 Task: Create a sub task Design and Implement Solution for the task  Create a new online platform for online DIY courses in the project ComposePro , assign it to team member softage.3@softage.net and update the status of the sub task to  Completed , set the priority of the sub task to High
Action: Mouse moved to (265, 237)
Screenshot: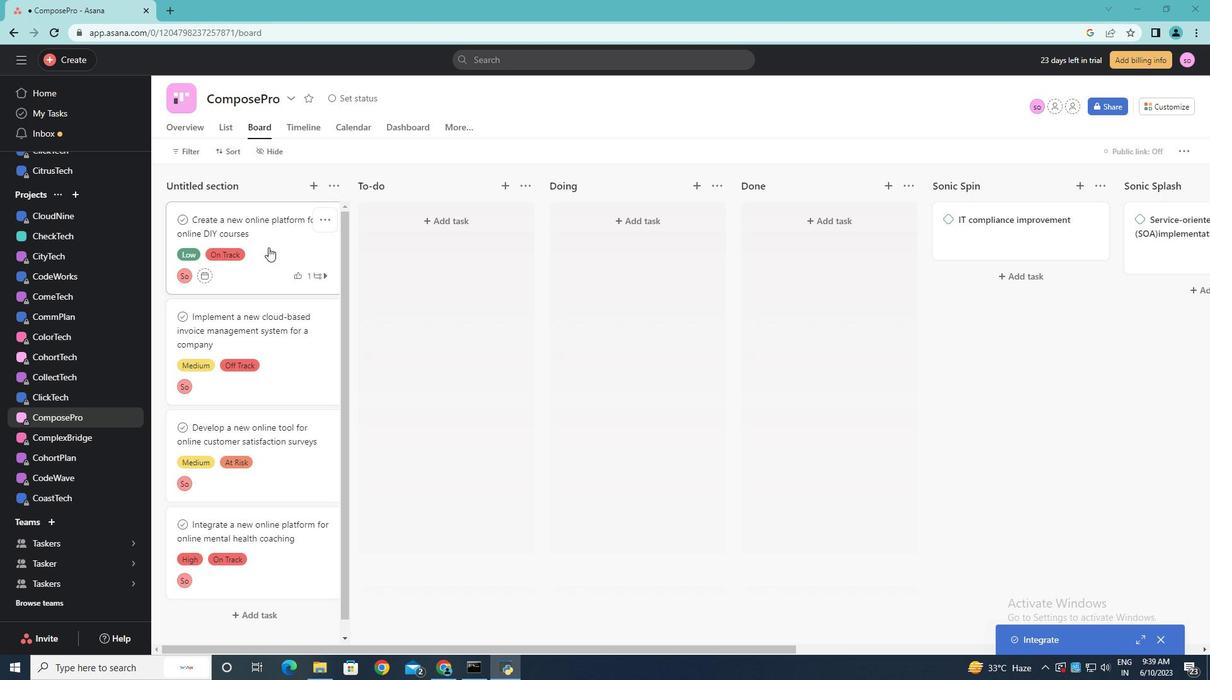 
Action: Mouse pressed left at (265, 237)
Screenshot: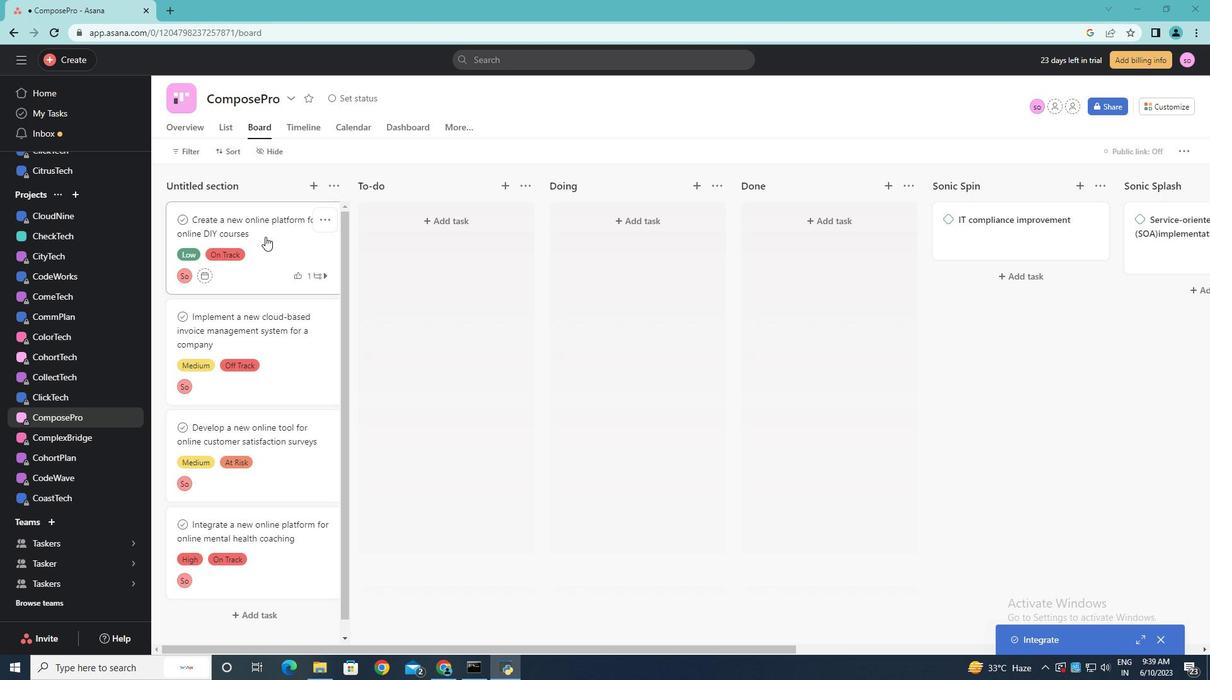 
Action: Mouse moved to (938, 475)
Screenshot: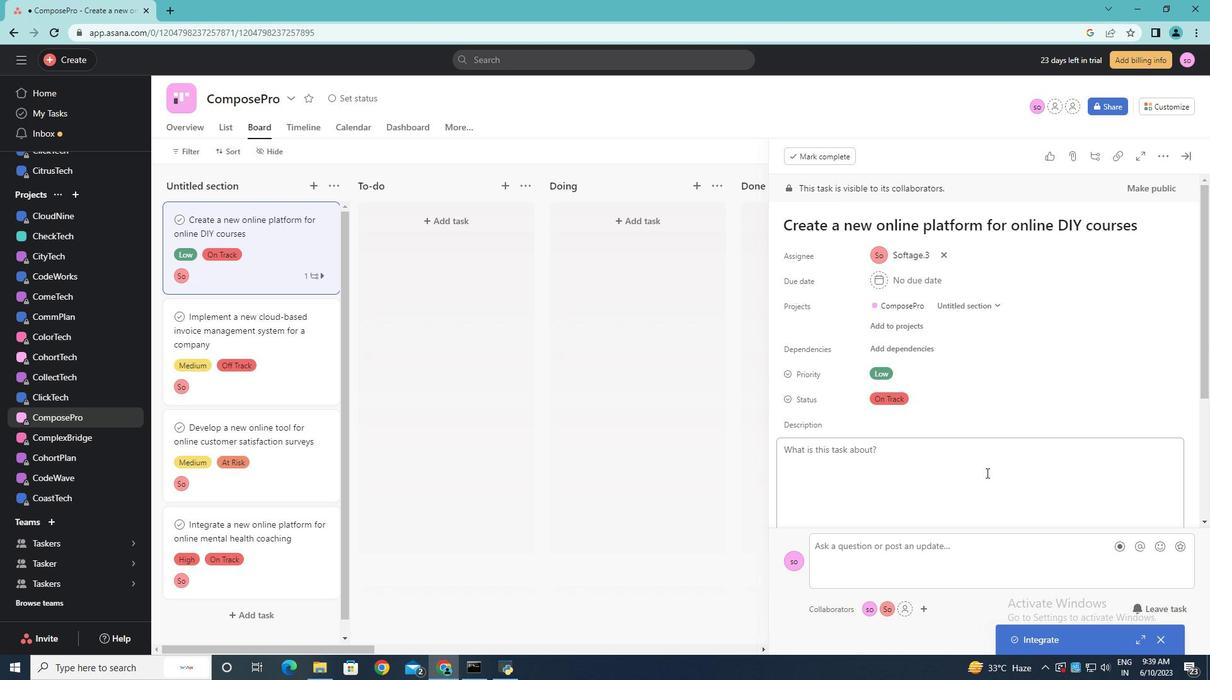 
Action: Mouse scrolled (938, 474) with delta (0, 0)
Screenshot: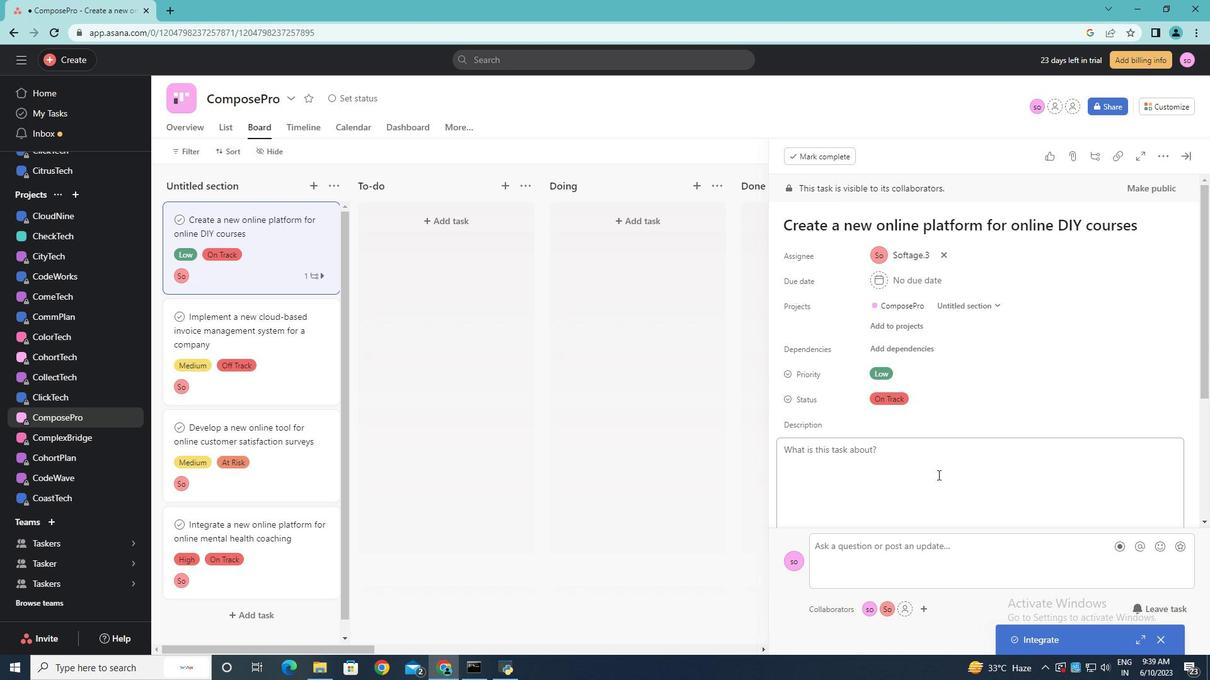 
Action: Mouse scrolled (938, 474) with delta (0, 0)
Screenshot: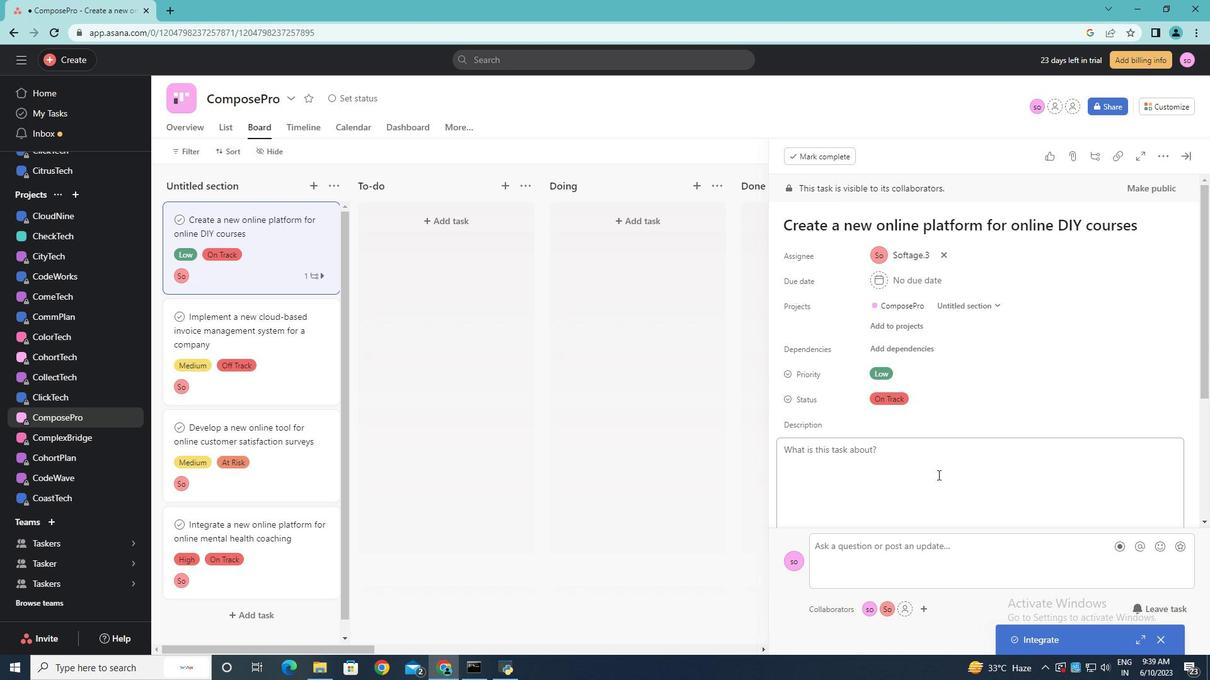 
Action: Mouse scrolled (938, 474) with delta (0, 0)
Screenshot: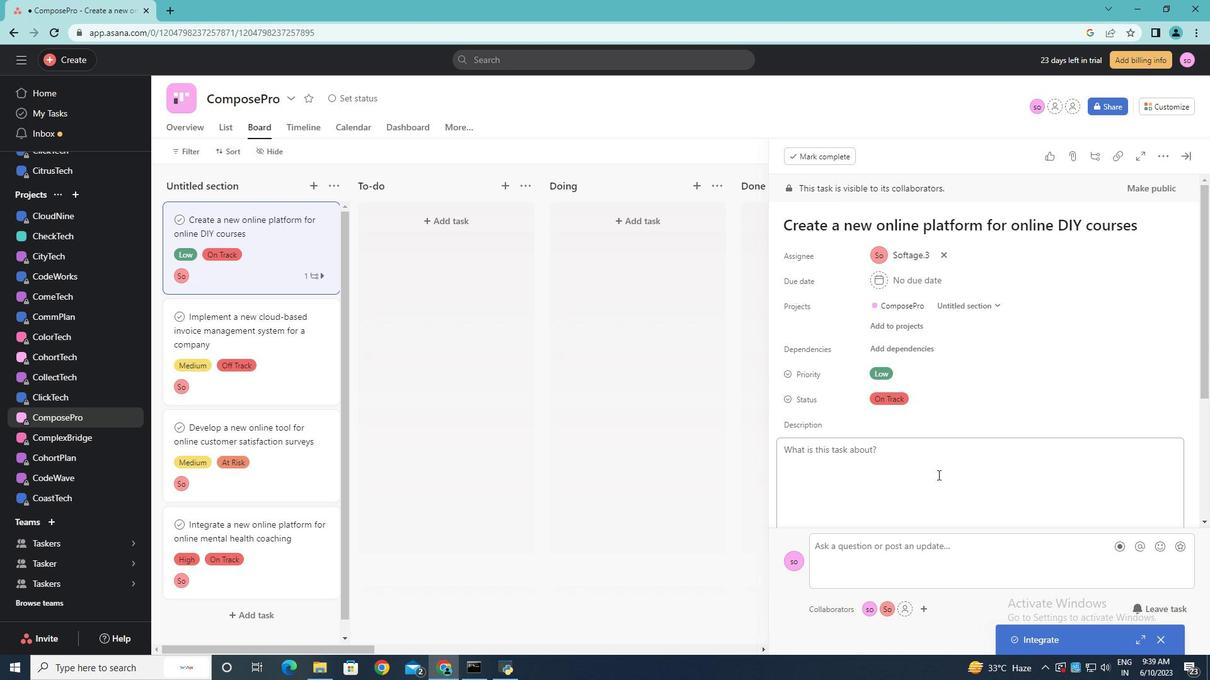 
Action: Mouse scrolled (938, 474) with delta (0, 0)
Screenshot: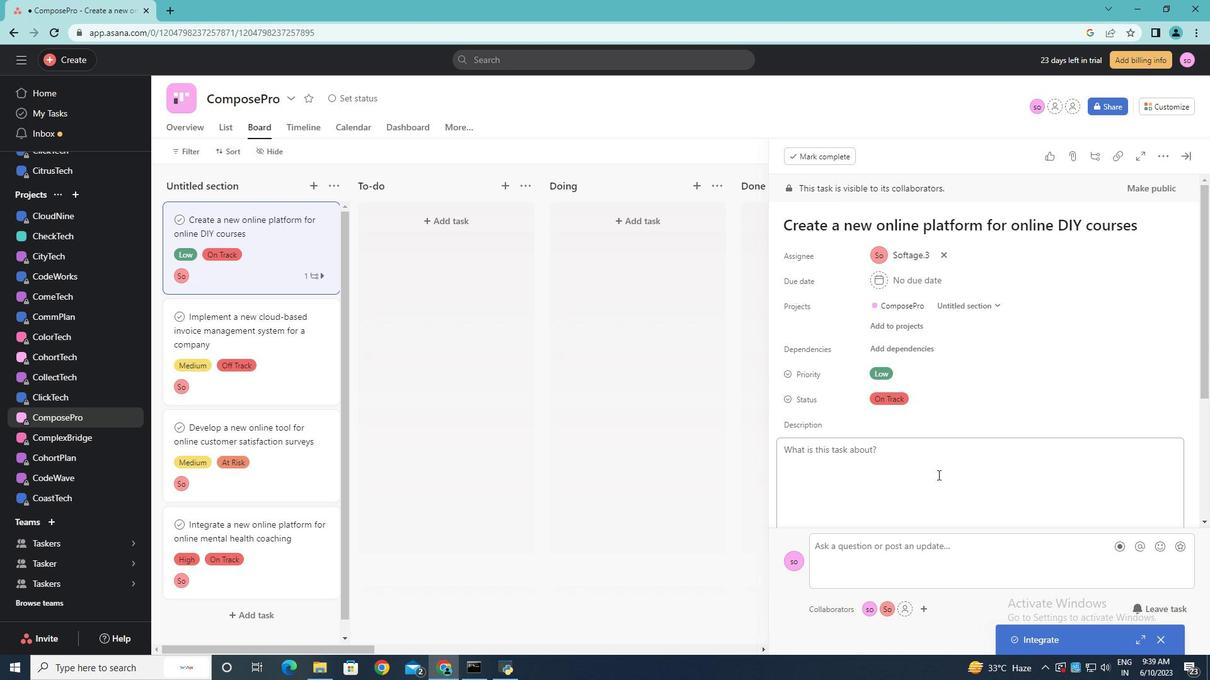 
Action: Mouse scrolled (938, 474) with delta (0, 0)
Screenshot: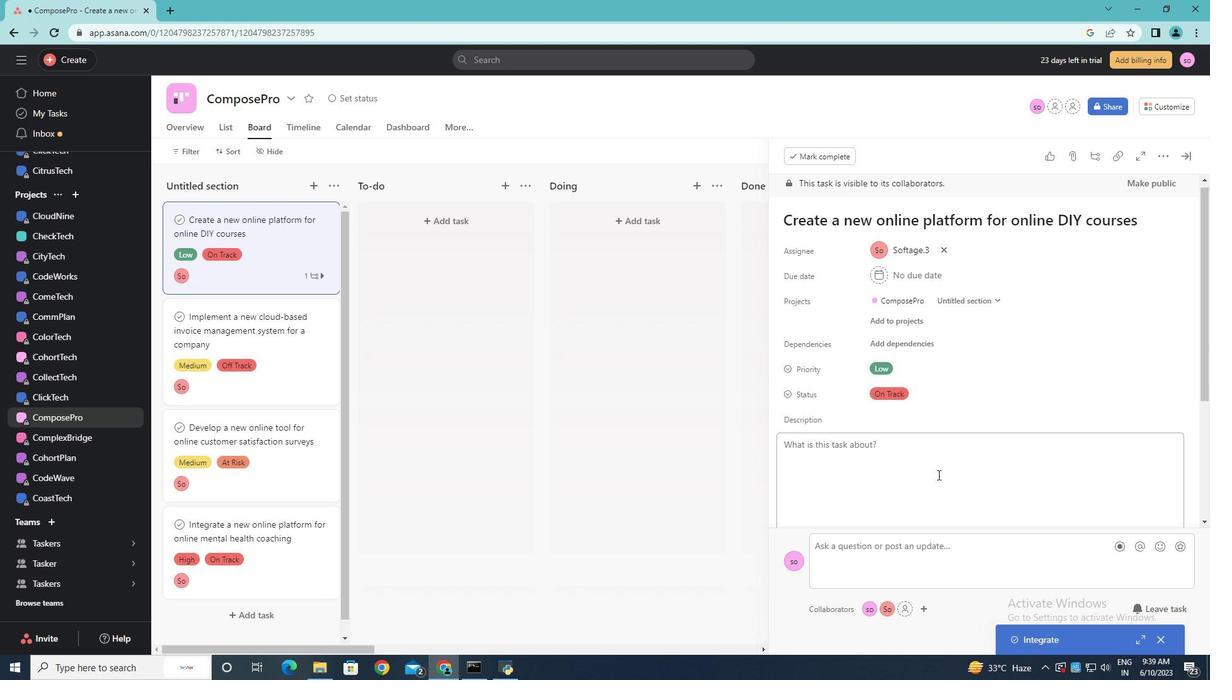 
Action: Mouse moved to (836, 432)
Screenshot: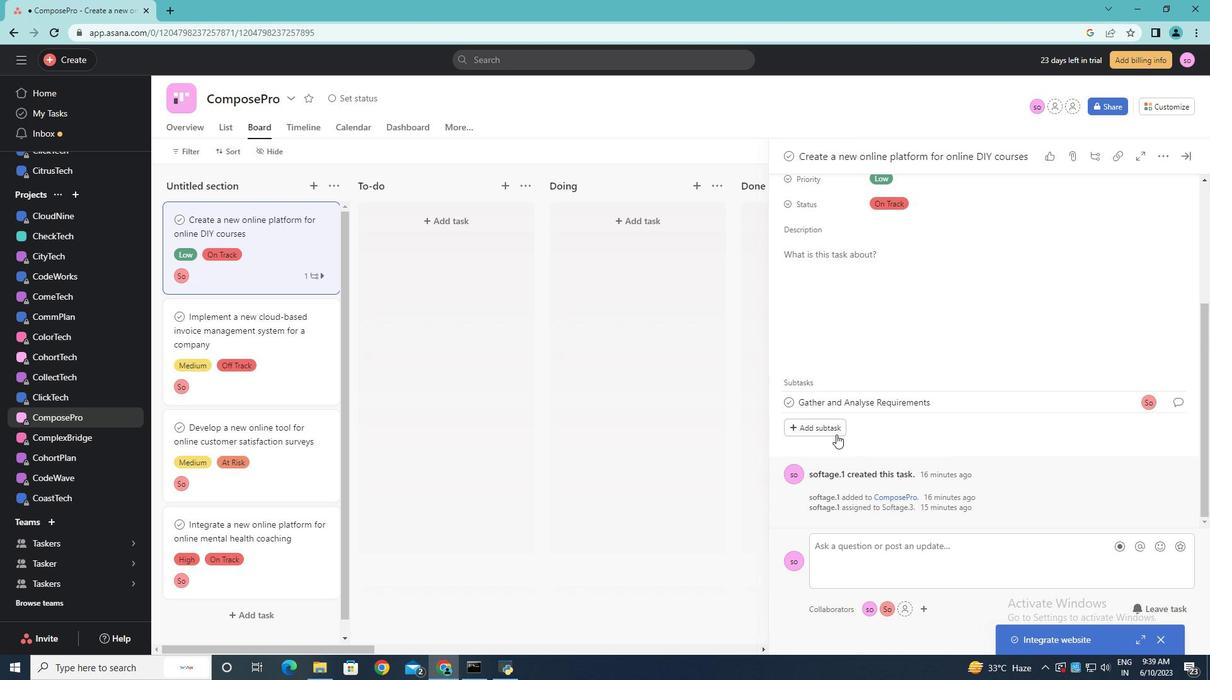 
Action: Mouse pressed left at (836, 432)
Screenshot: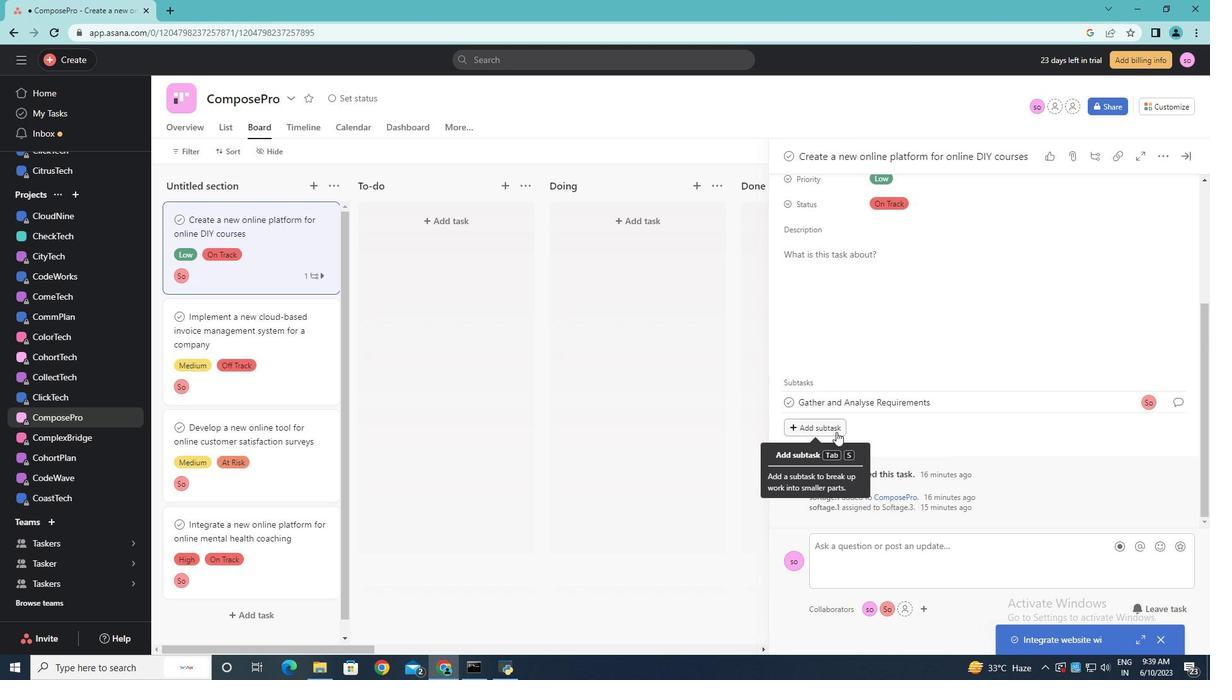 
Action: Key pressed <Key.shift><Key.shift>Design<Key.space>and<Key.space><Key.shift>Impo<Key.backspace><Key.backspace>l<Key.backspace>plement<Key.space><Key.shift>Solution
Screenshot: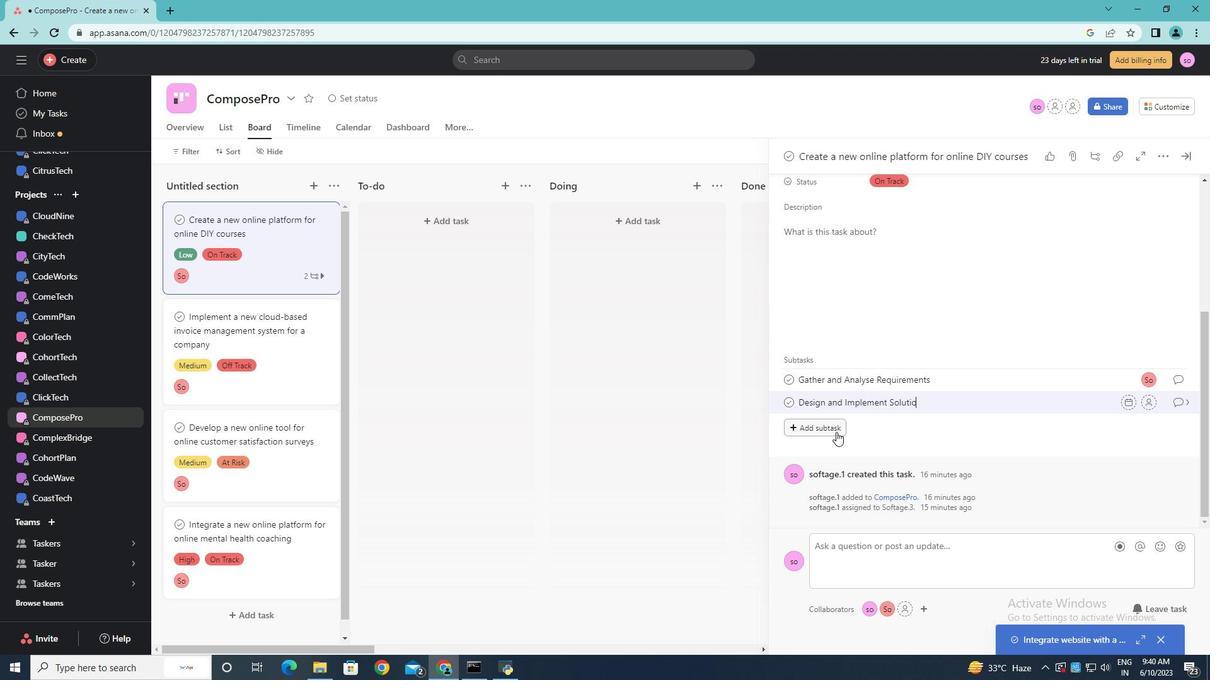 
Action: Mouse moved to (1149, 401)
Screenshot: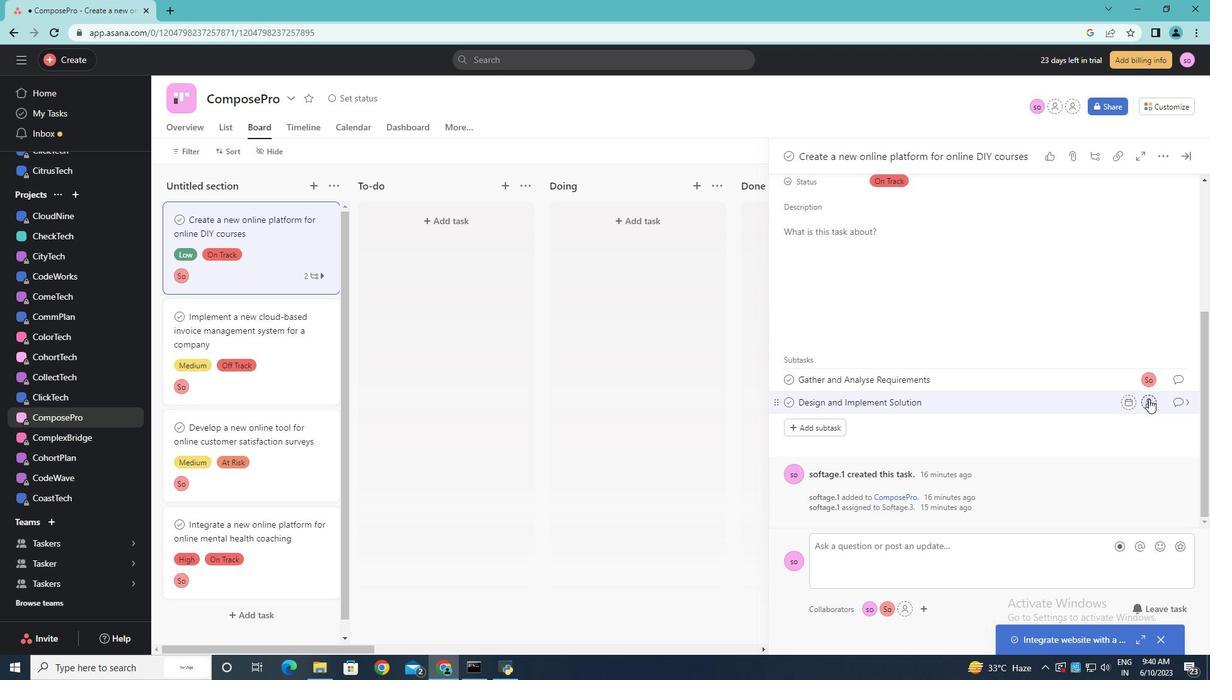 
Action: Mouse pressed left at (1149, 401)
Screenshot: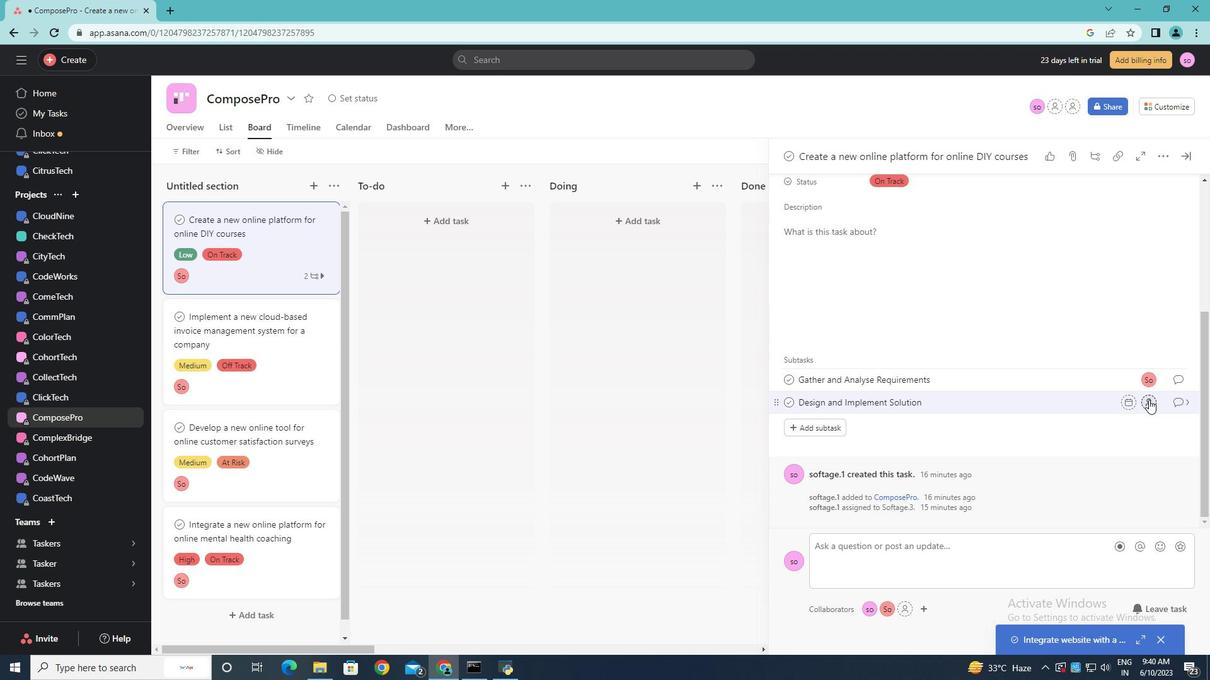 
Action: Key pressed softage.3<Key.shift>@softage.net
Screenshot: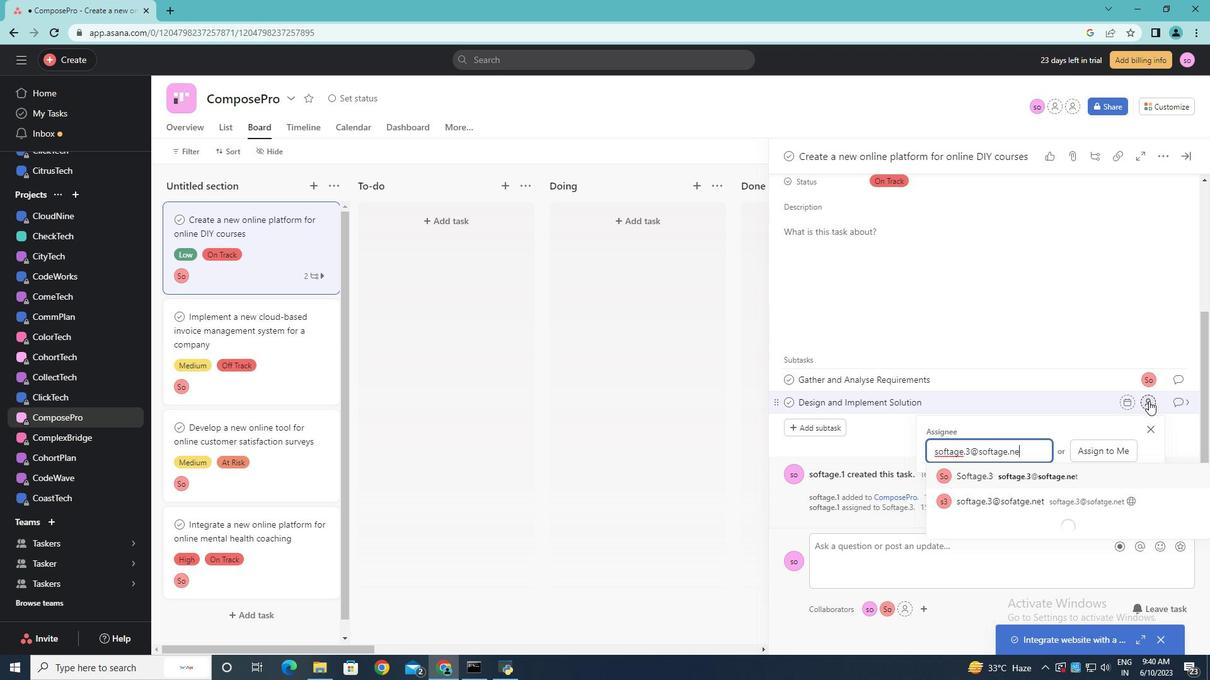 
Action: Mouse moved to (1179, 403)
Screenshot: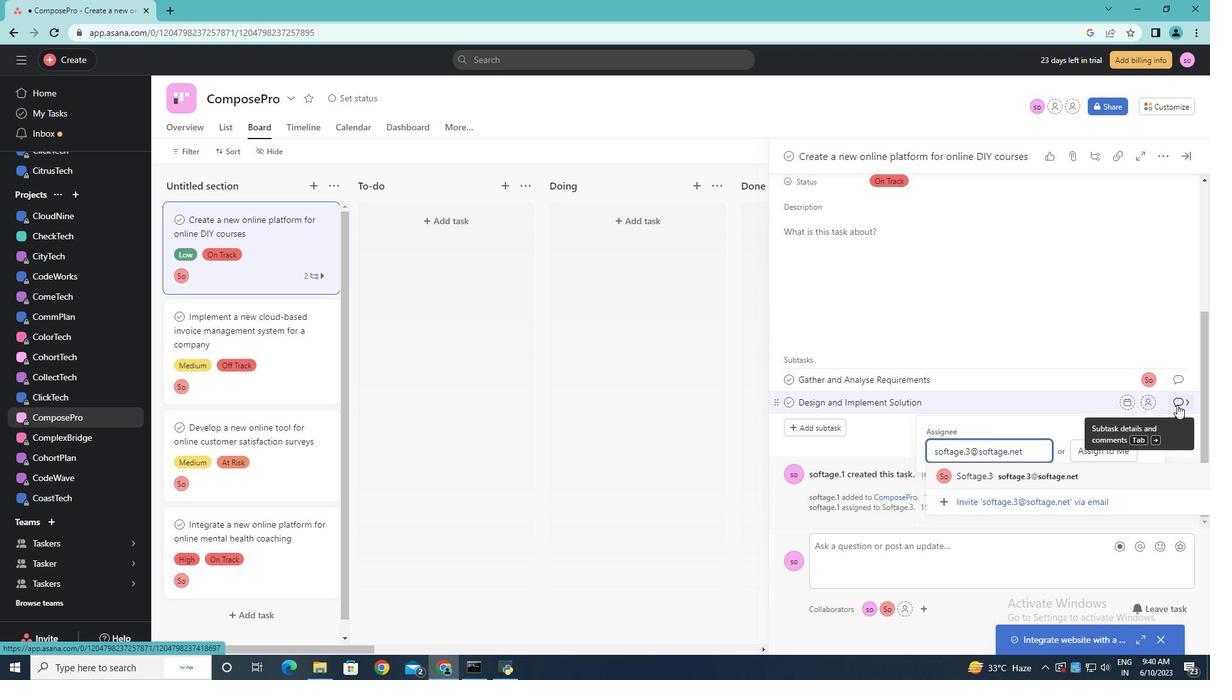 
Action: Key pressed <Key.enter>
Screenshot: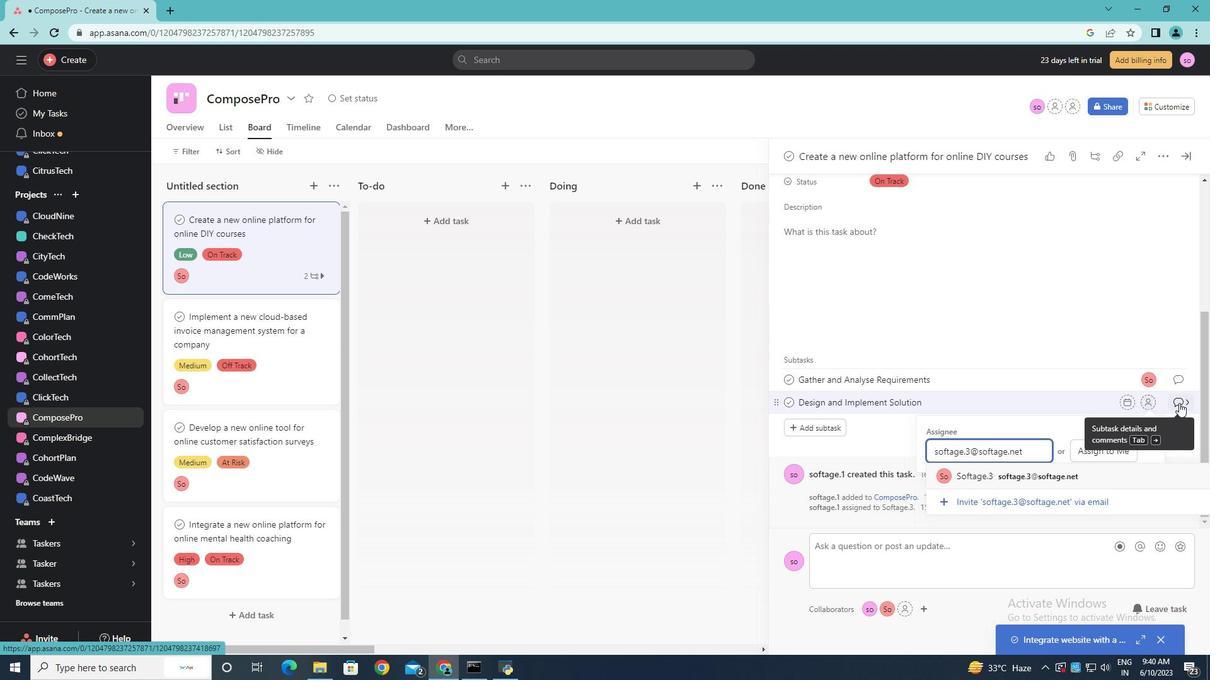 
Action: Mouse pressed left at (1179, 403)
Screenshot: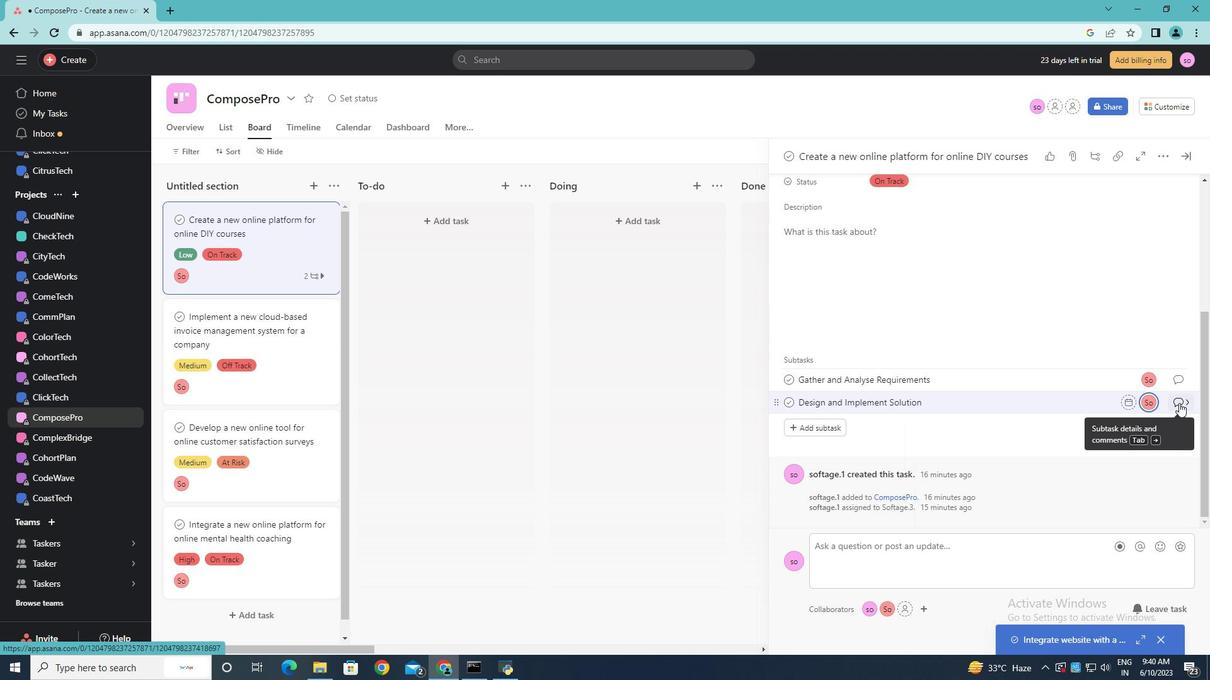 
Action: Mouse moved to (851, 364)
Screenshot: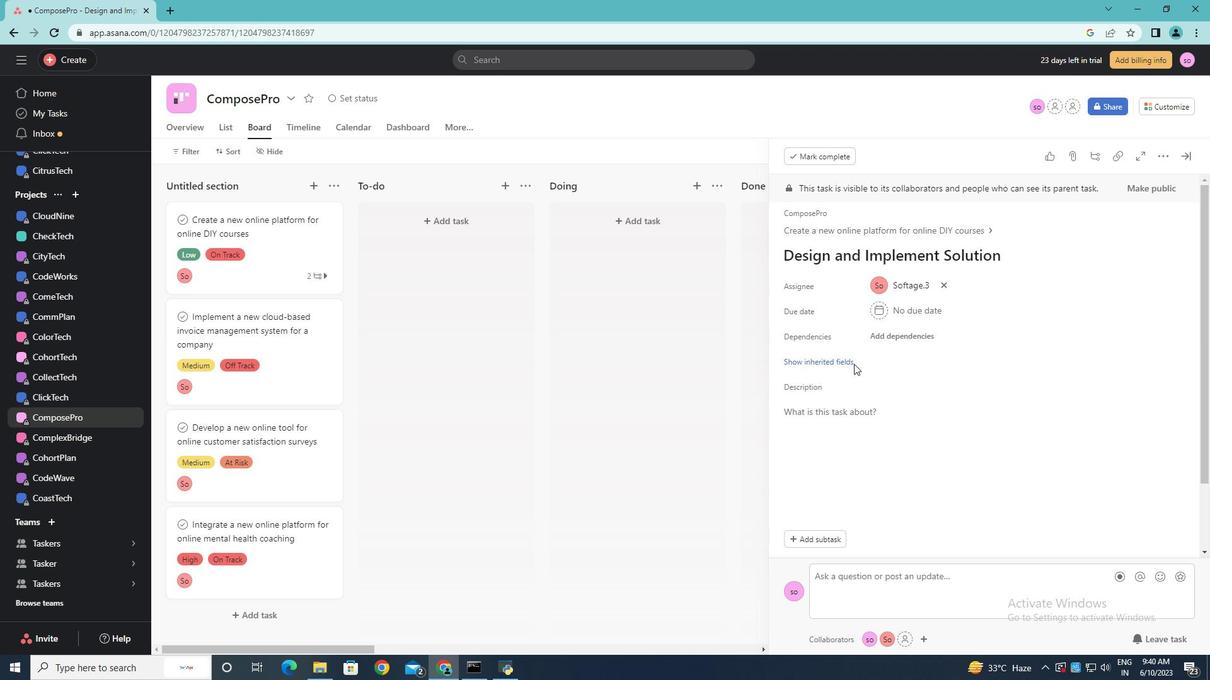 
Action: Mouse pressed left at (851, 364)
Screenshot: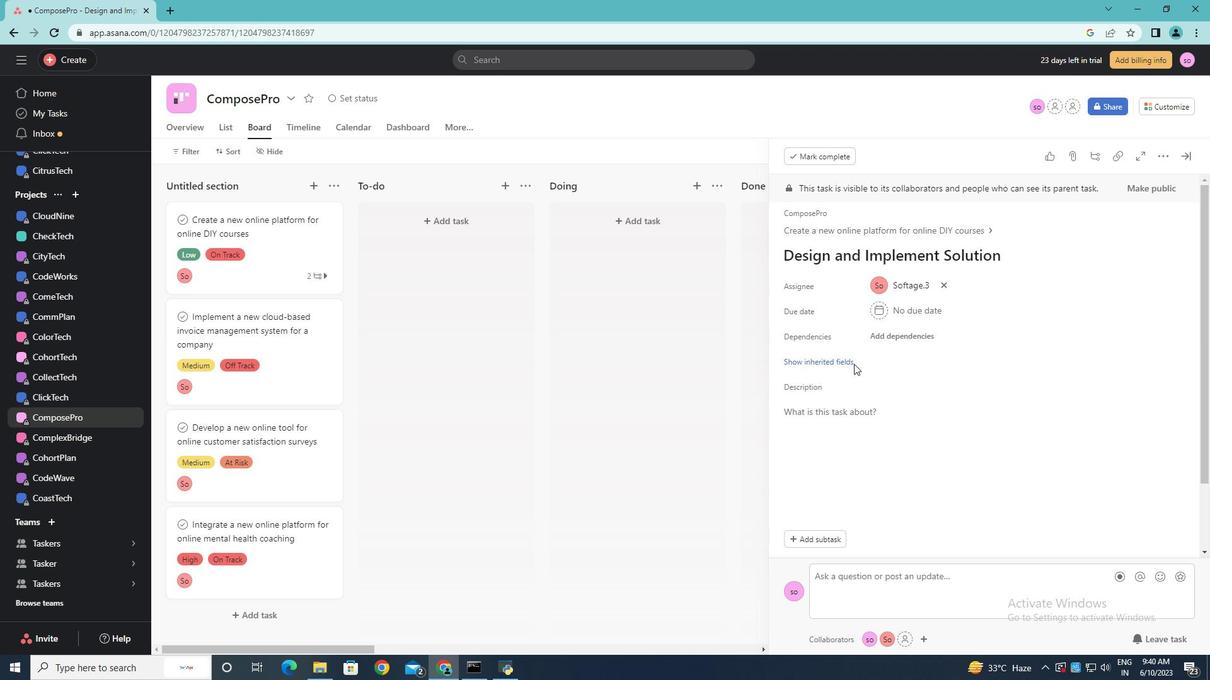 
Action: Mouse moved to (924, 387)
Screenshot: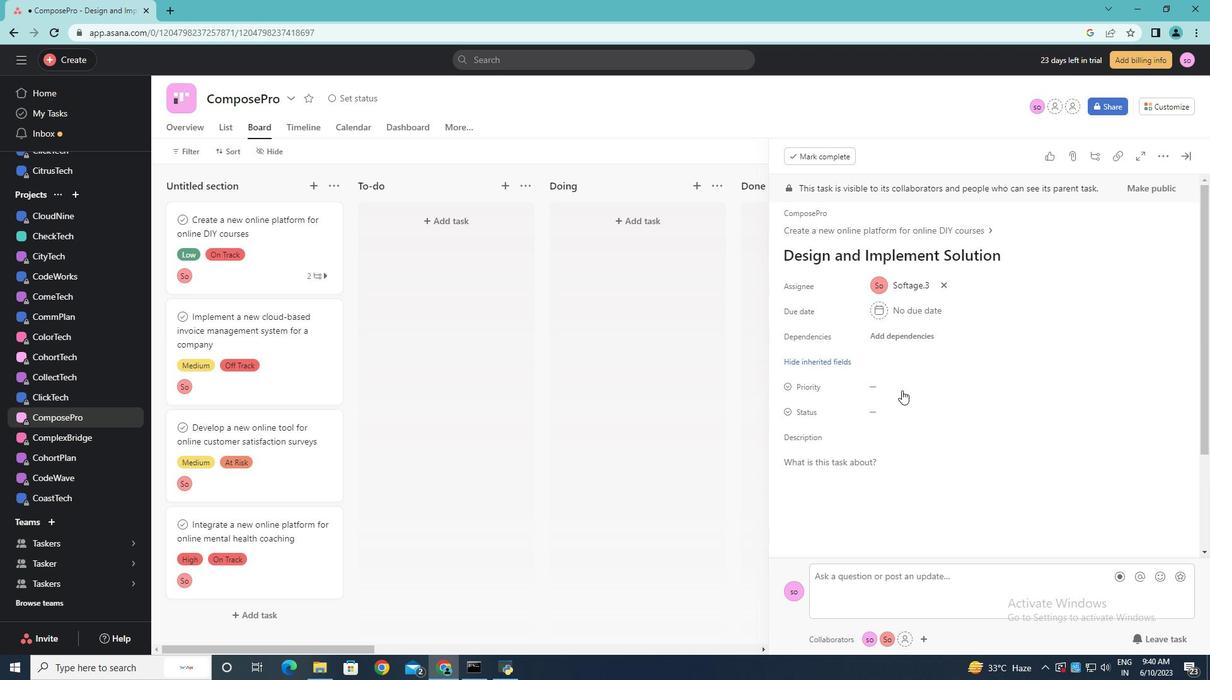
Action: Mouse pressed left at (924, 387)
Screenshot: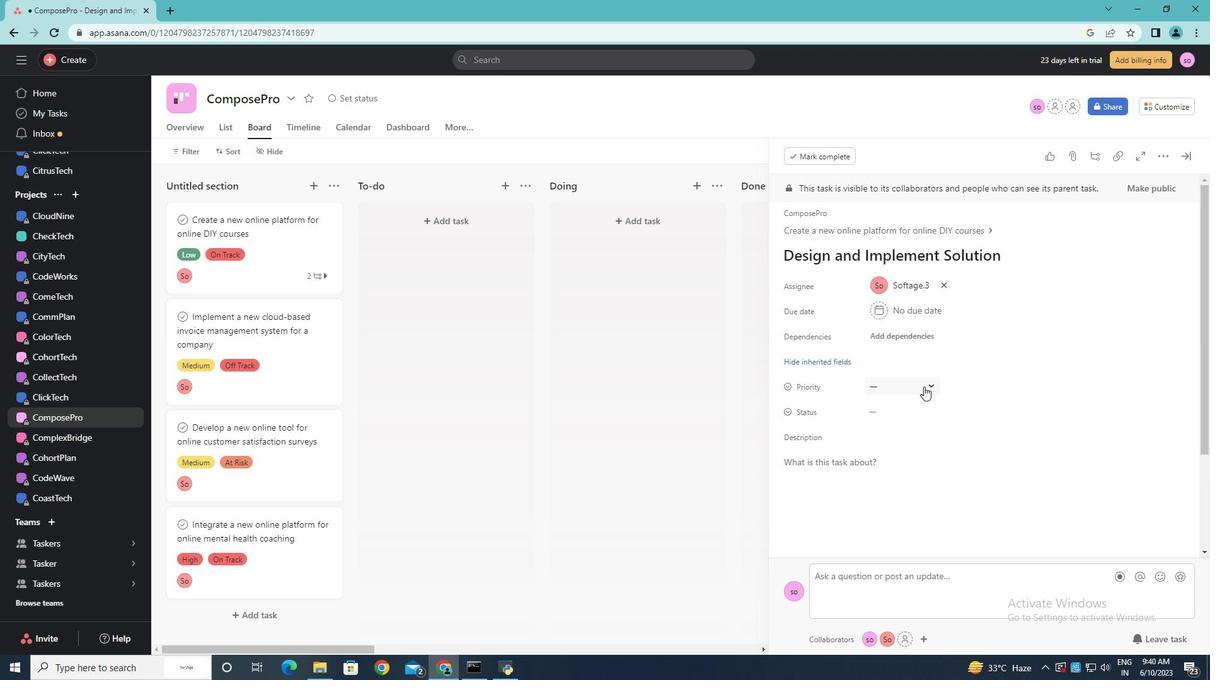 
Action: Mouse moved to (911, 428)
Screenshot: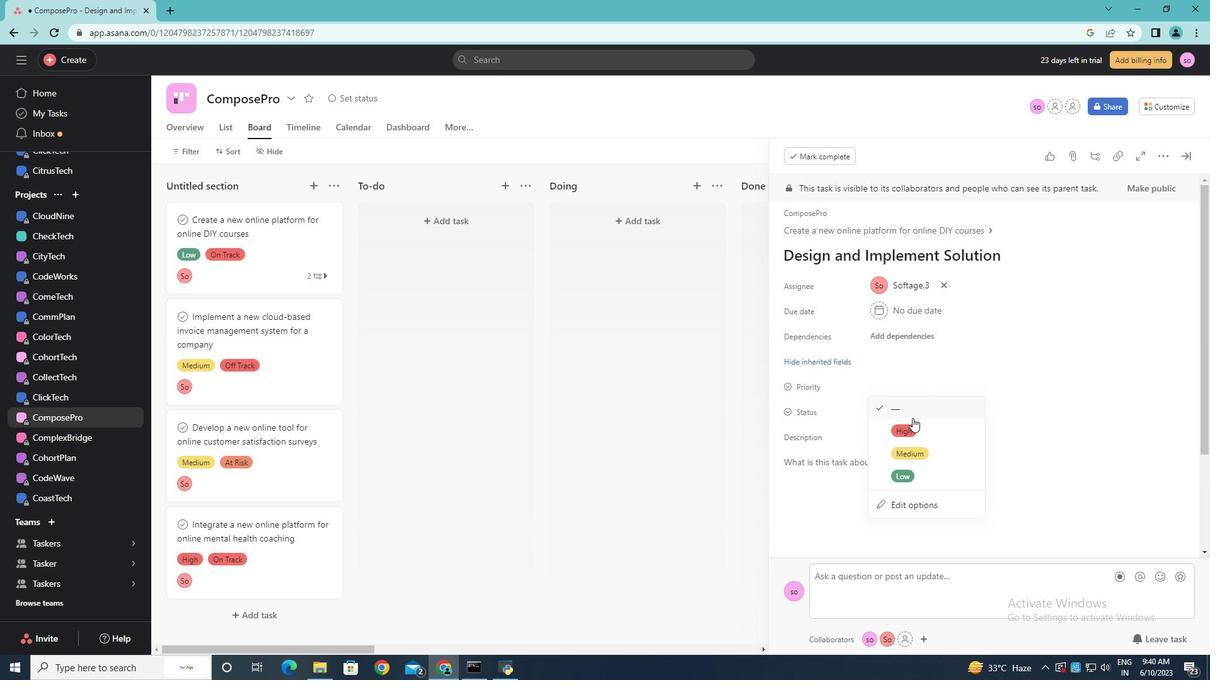 
Action: Mouse pressed left at (911, 428)
Screenshot: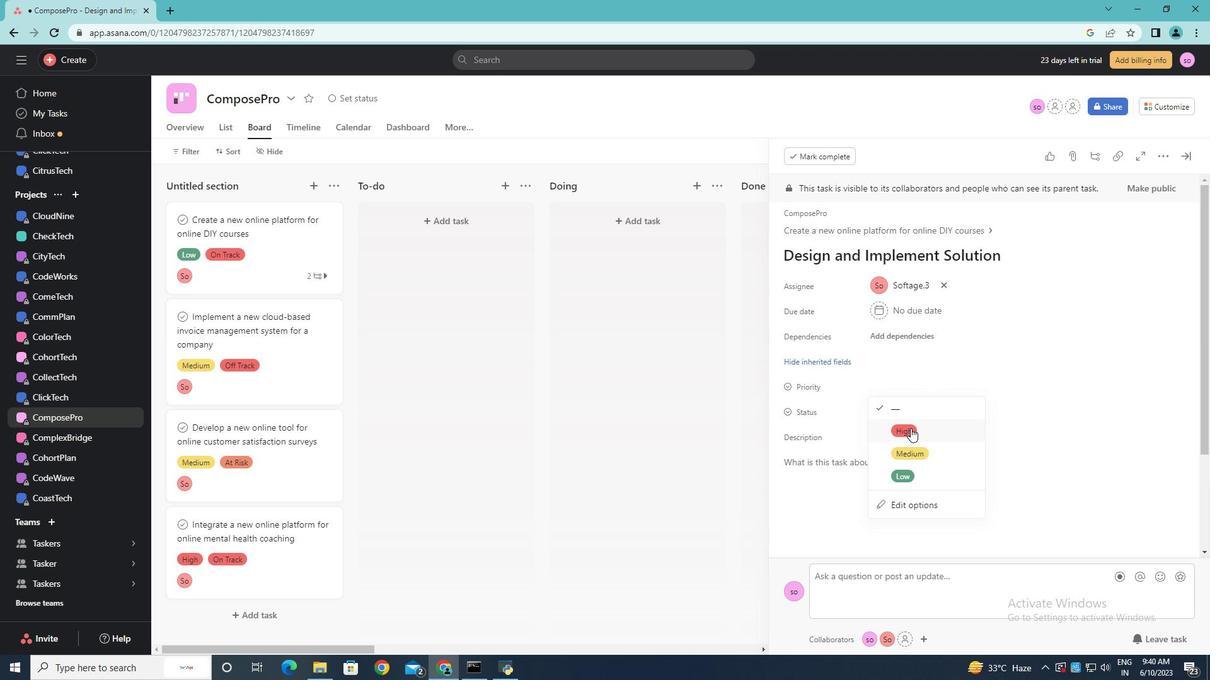 
Action: Mouse moved to (935, 412)
Screenshot: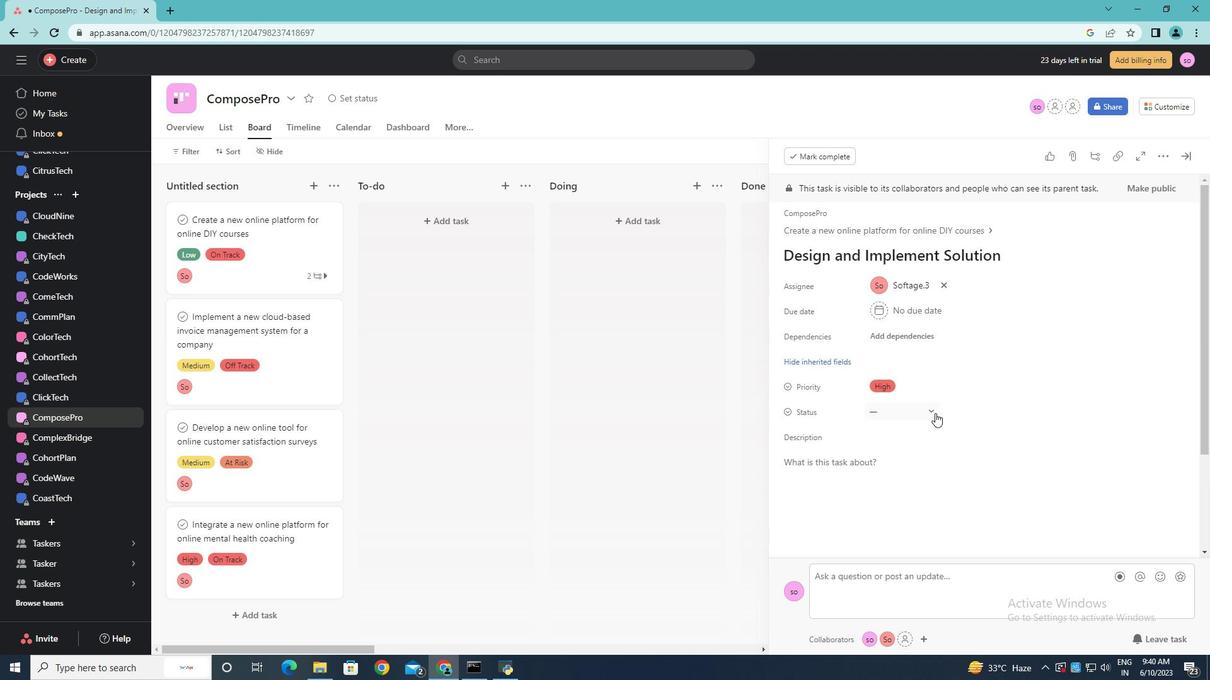 
Action: Mouse pressed left at (935, 412)
Screenshot: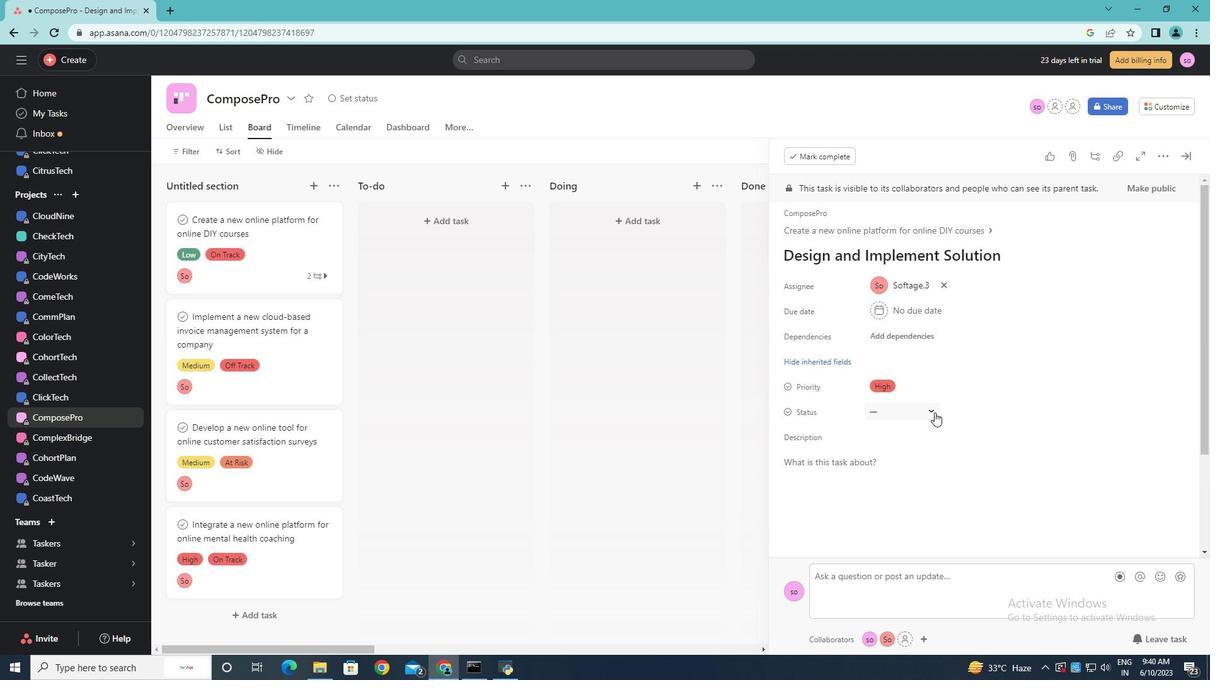 
Action: Mouse moved to (923, 523)
Screenshot: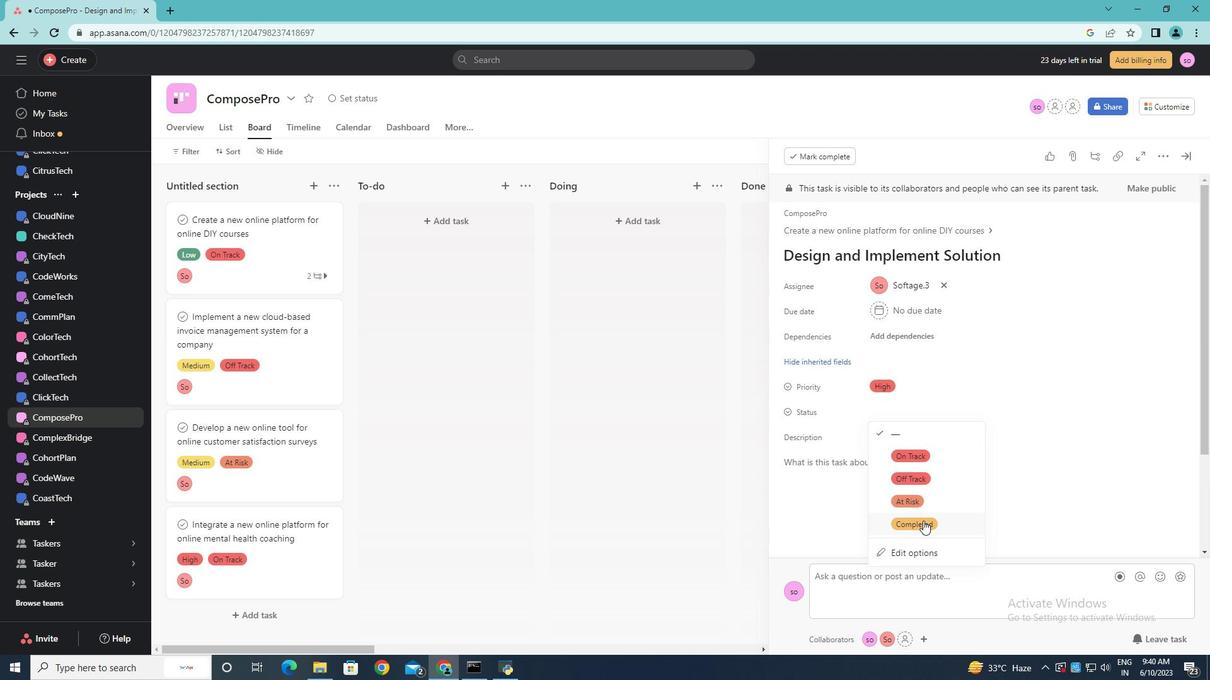
Action: Mouse pressed left at (923, 523)
Screenshot: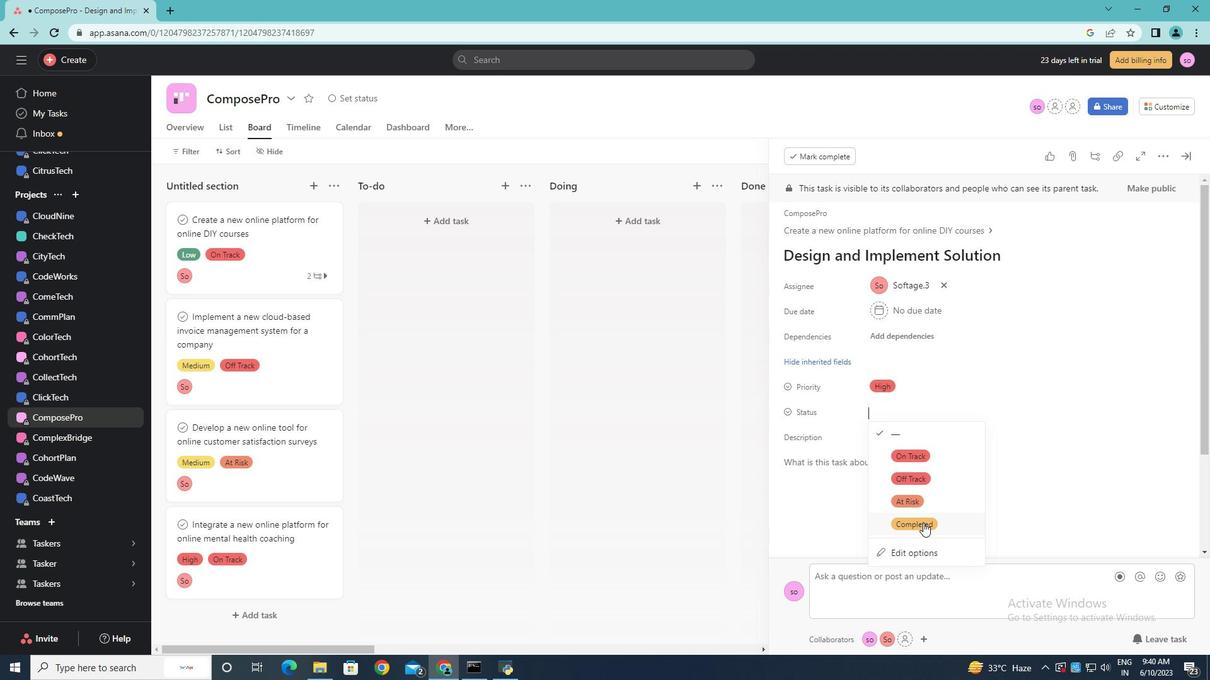 
Action: Mouse moved to (1005, 484)
Screenshot: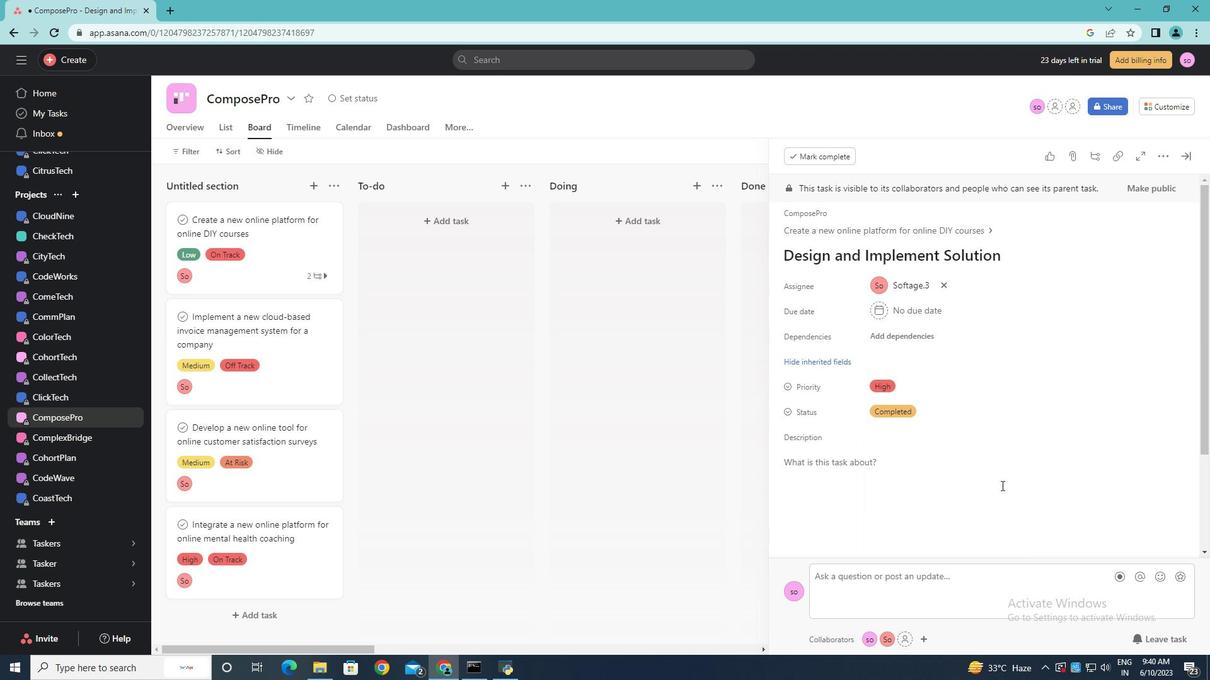 
Action: Mouse scrolled (1005, 483) with delta (0, 0)
Screenshot: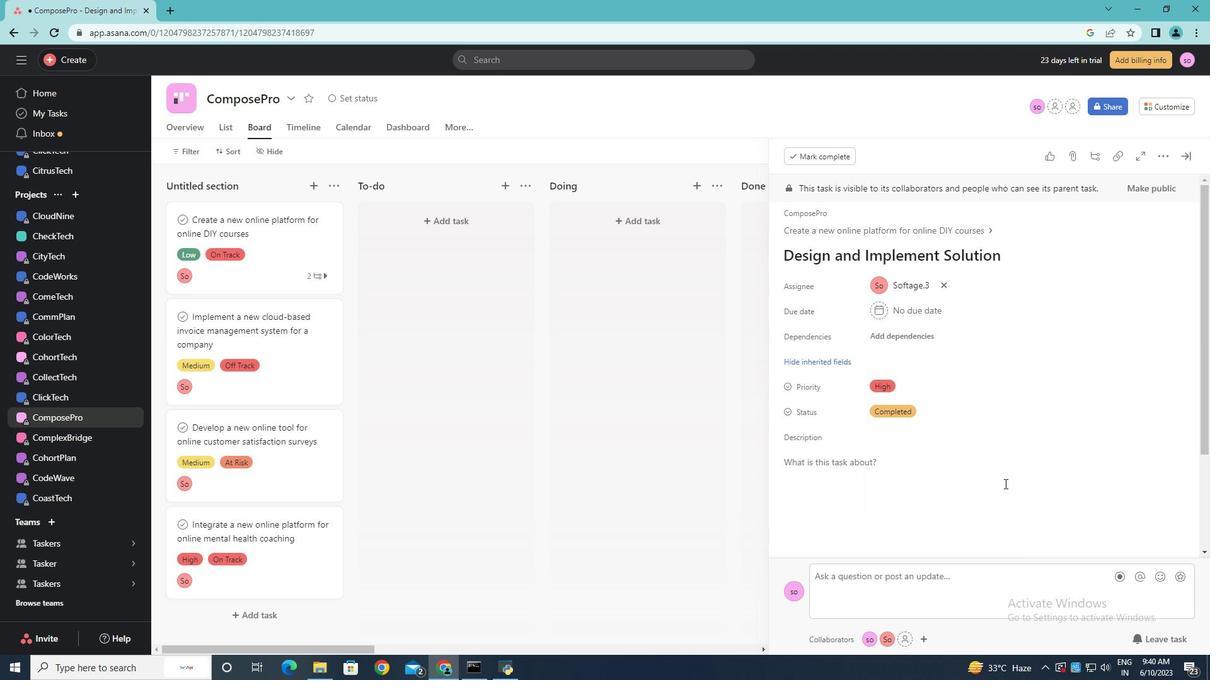 
Action: Mouse scrolled (1005, 483) with delta (0, 0)
Screenshot: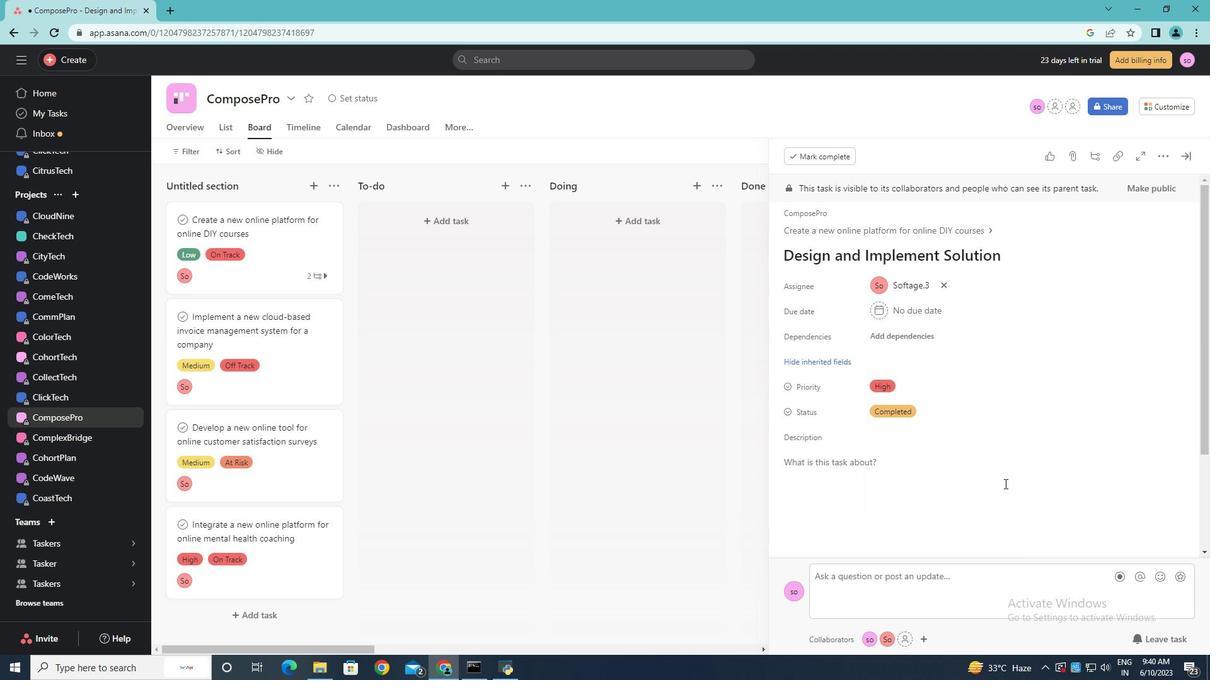 
Action: Mouse scrolled (1005, 483) with delta (0, 0)
Screenshot: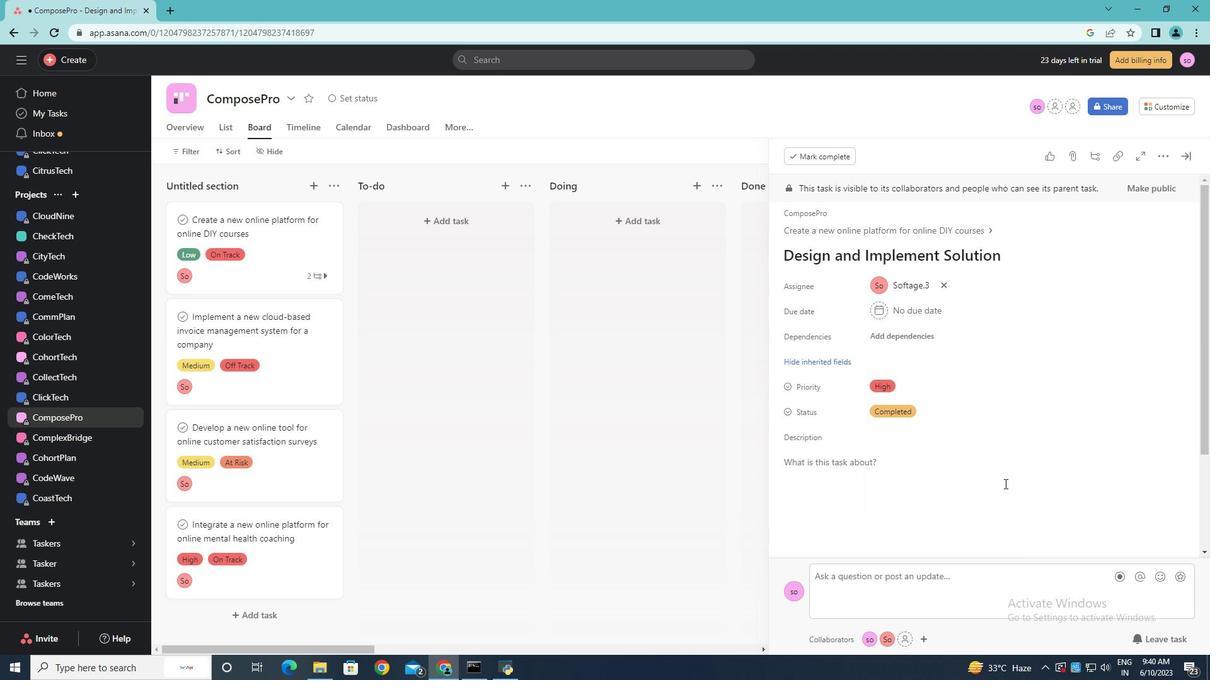 
Action: Mouse scrolled (1005, 483) with delta (0, 0)
Screenshot: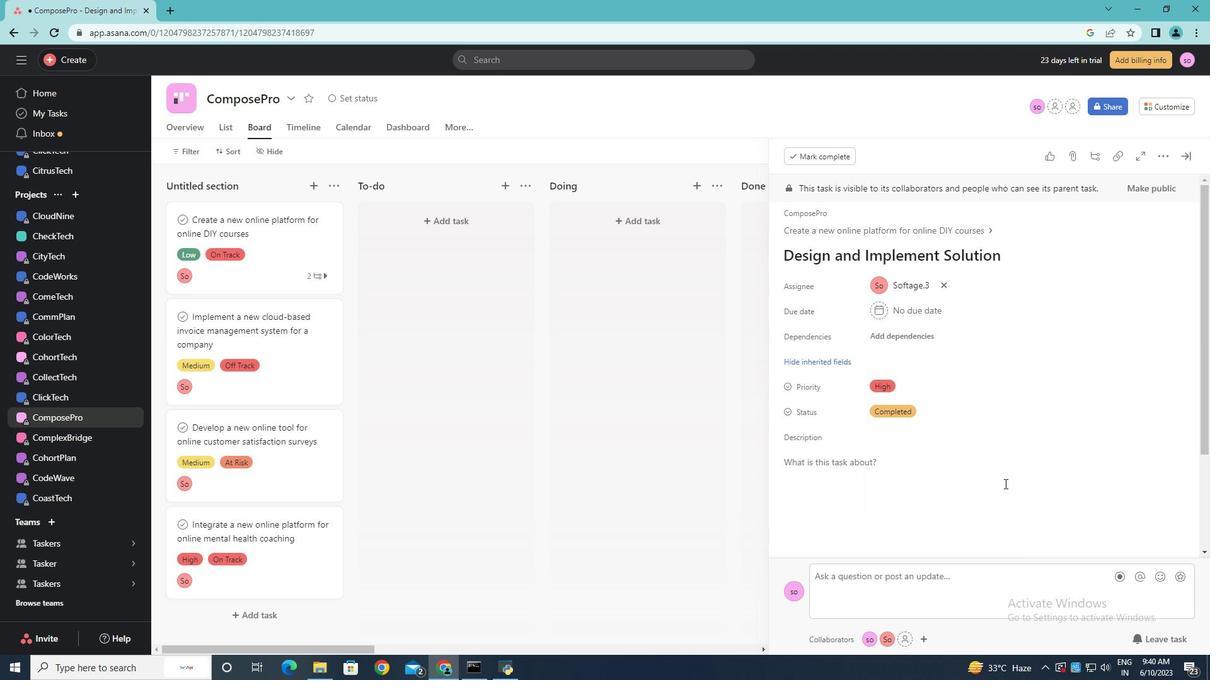 
Action: Mouse scrolled (1005, 483) with delta (0, 0)
Screenshot: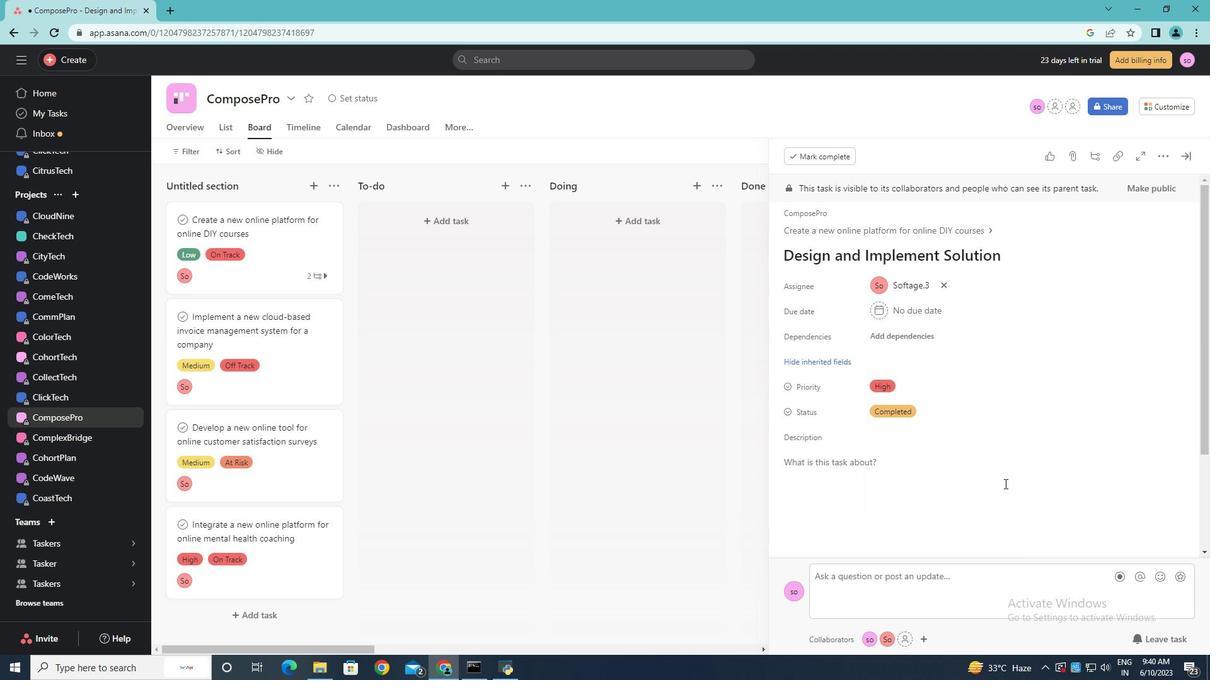 
Action: Mouse scrolled (1005, 483) with delta (0, 0)
Screenshot: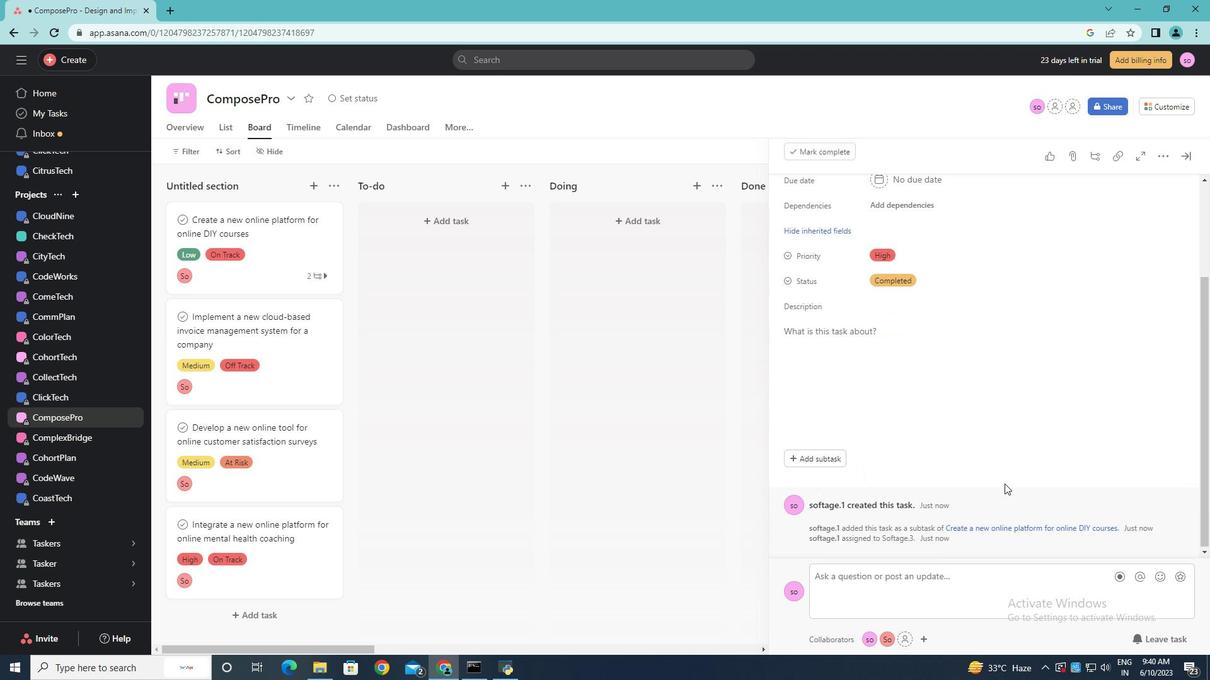 
Action: Mouse scrolled (1005, 483) with delta (0, 0)
Screenshot: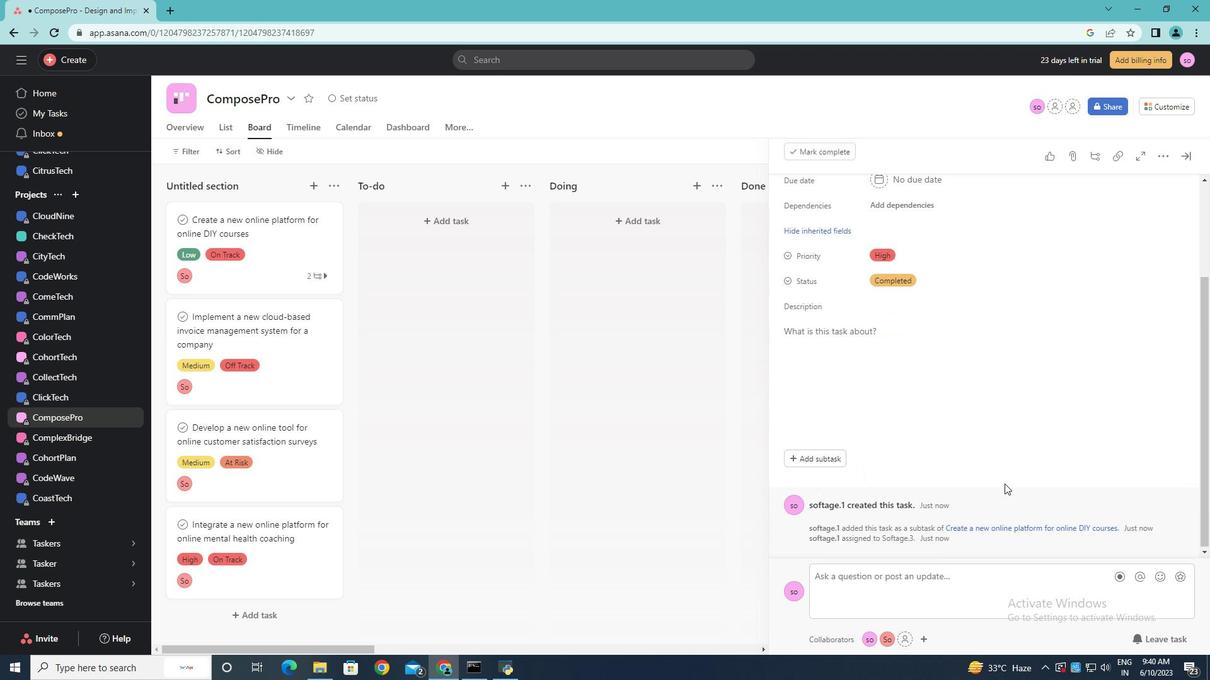 
Action: Mouse scrolled (1005, 483) with delta (0, 0)
Screenshot: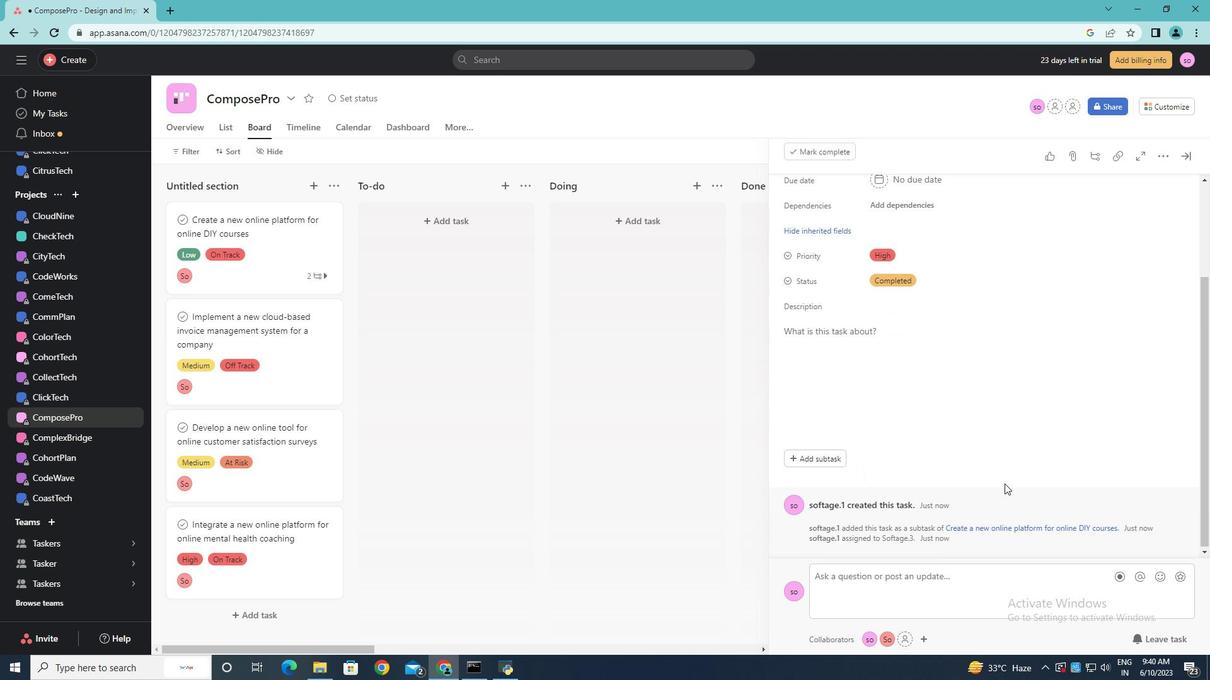 
Action: Mouse scrolled (1005, 483) with delta (0, 0)
Screenshot: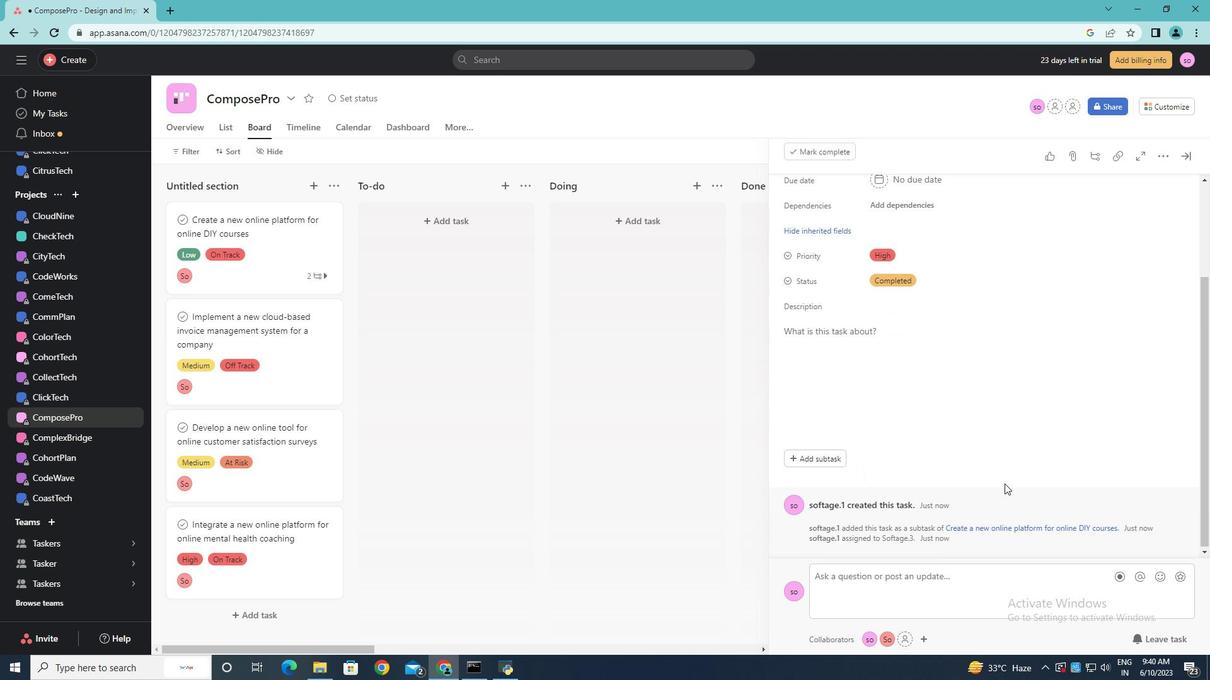 
Action: Mouse moved to (1189, 157)
Screenshot: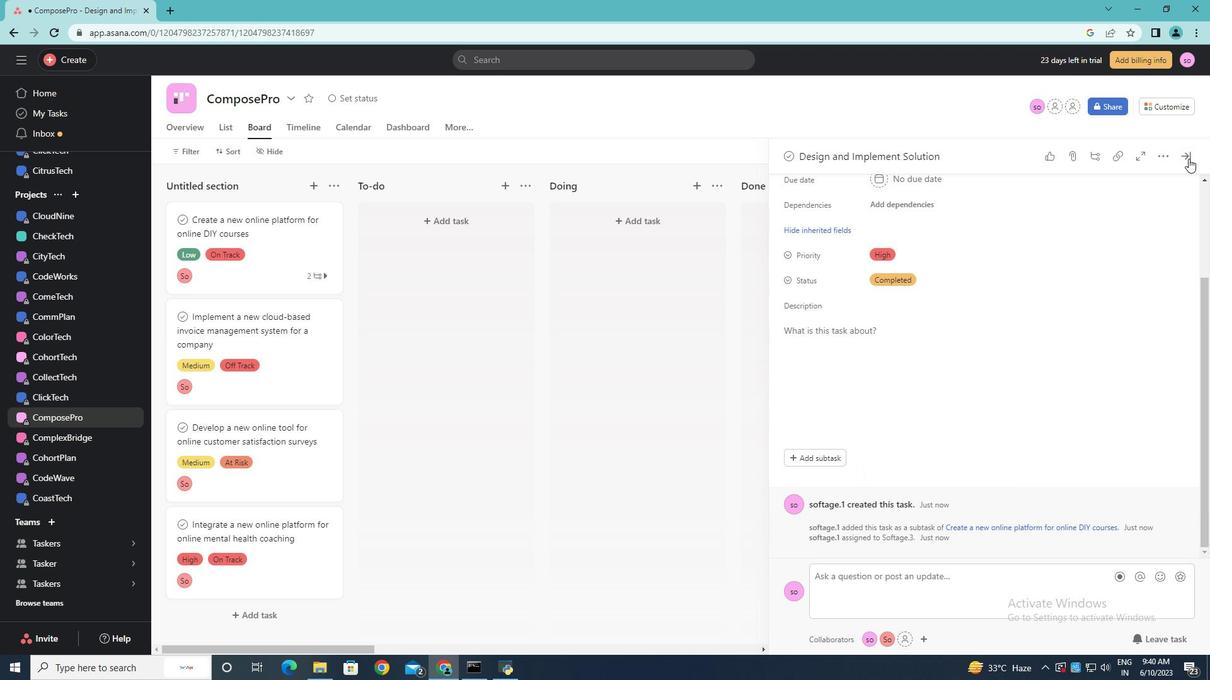 
Action: Mouse pressed left at (1189, 157)
Screenshot: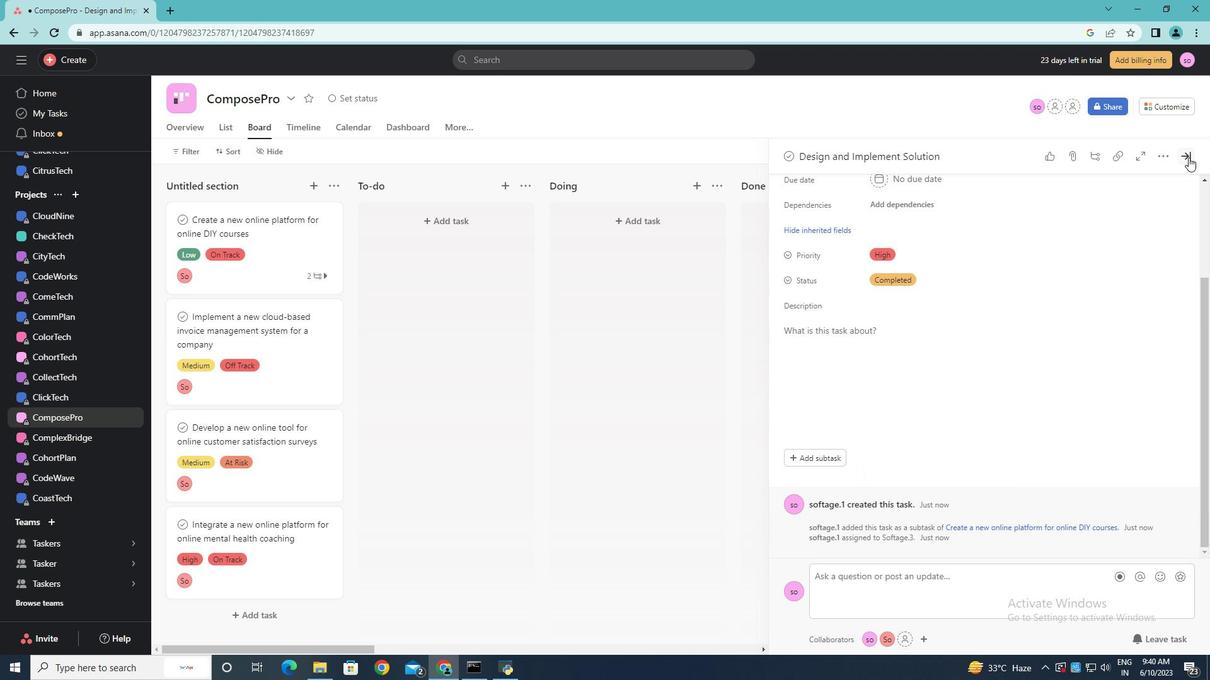 
Action: Mouse moved to (860, 410)
Screenshot: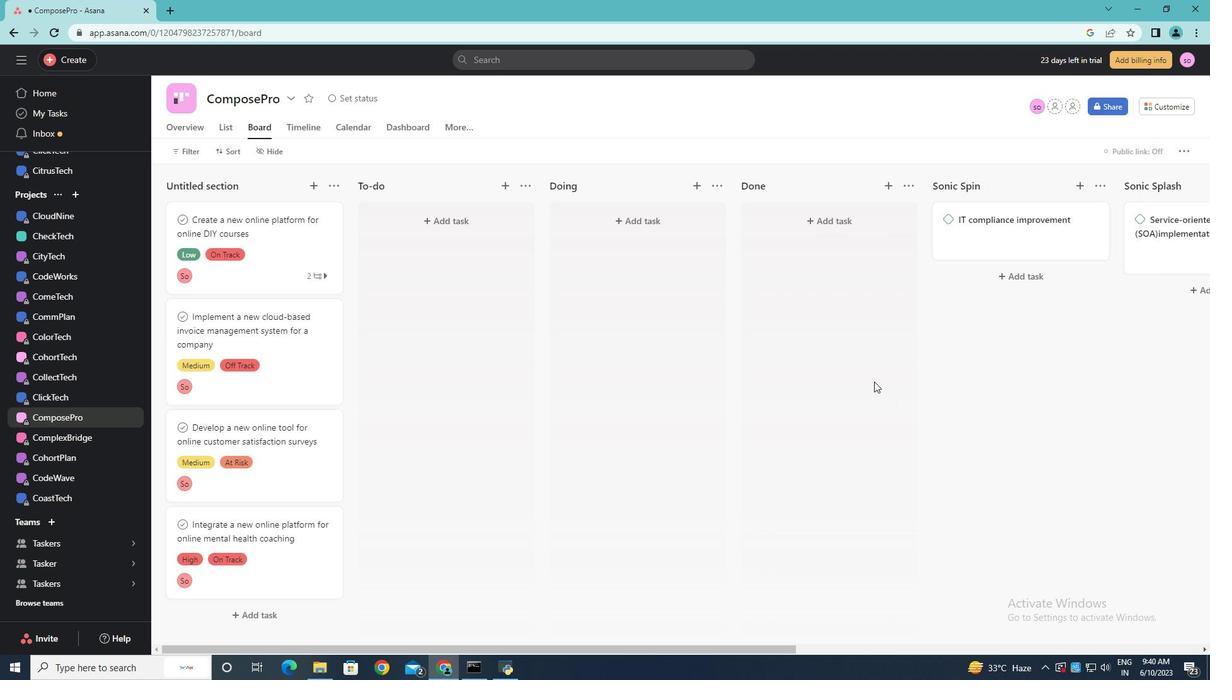 
Action: Mouse pressed left at (860, 410)
Screenshot: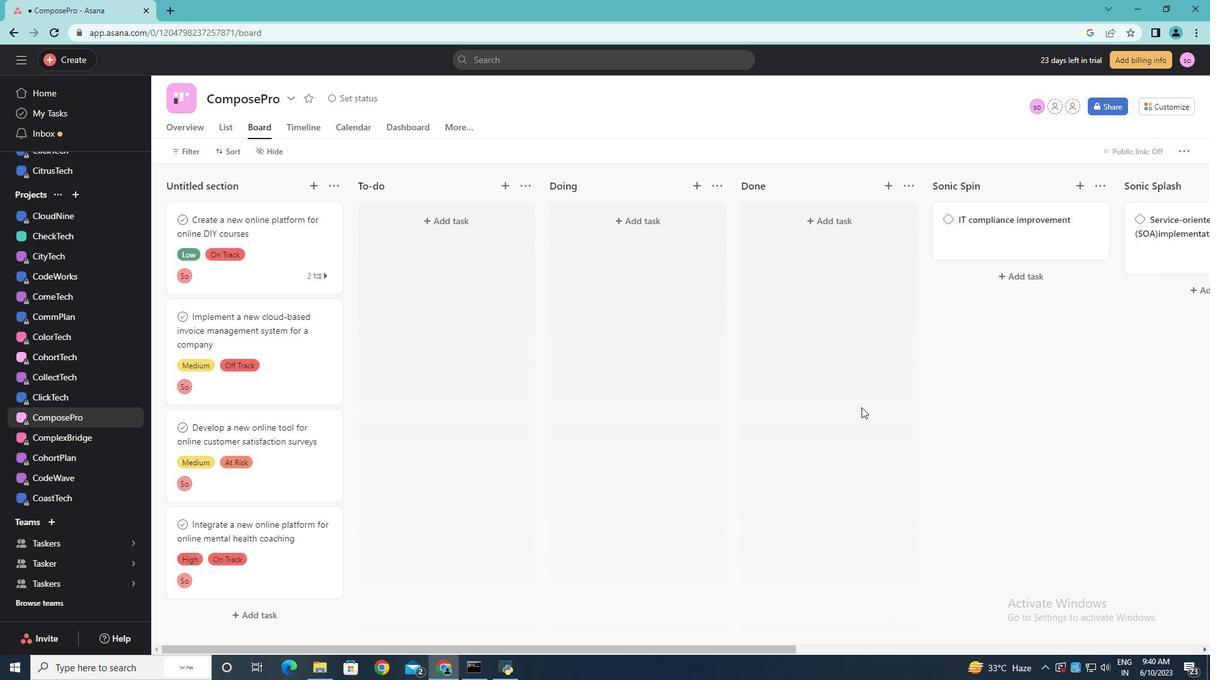 
